 Task: Create a schedule automation trigger every second monday of the month at 11:00 AM.
Action: Mouse moved to (1140, 327)
Screenshot: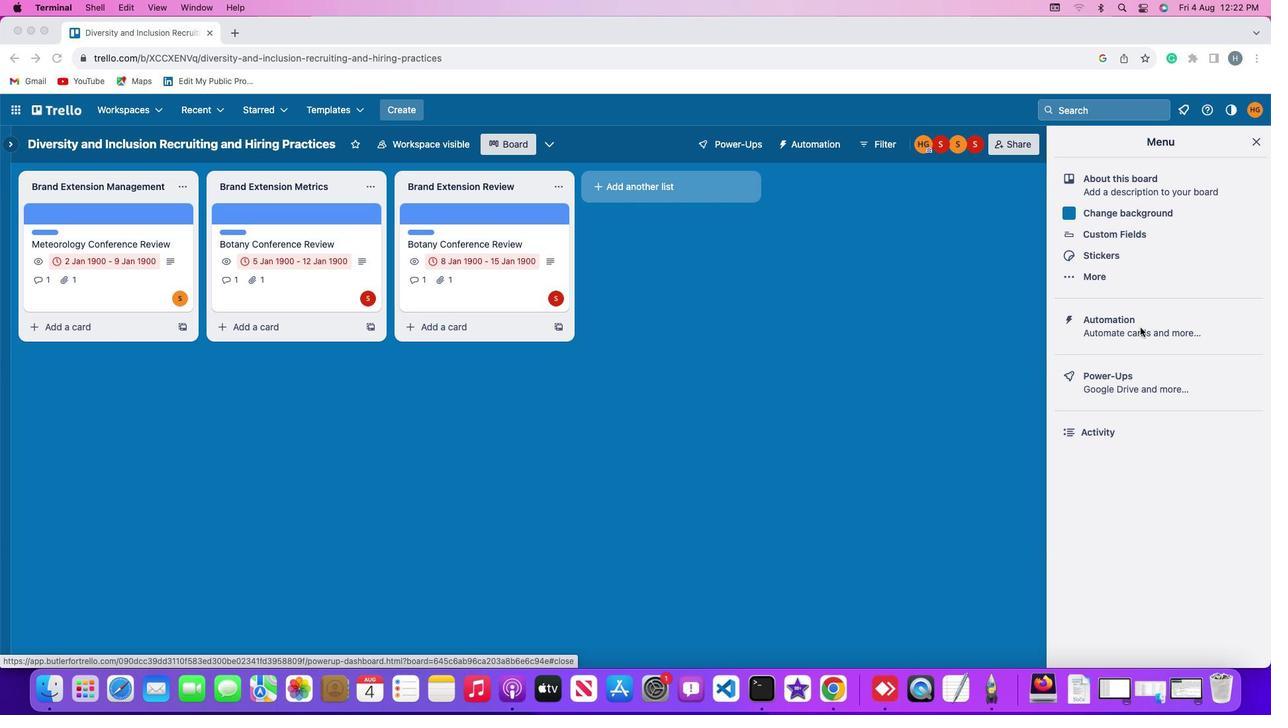 
Action: Mouse pressed left at (1140, 327)
Screenshot: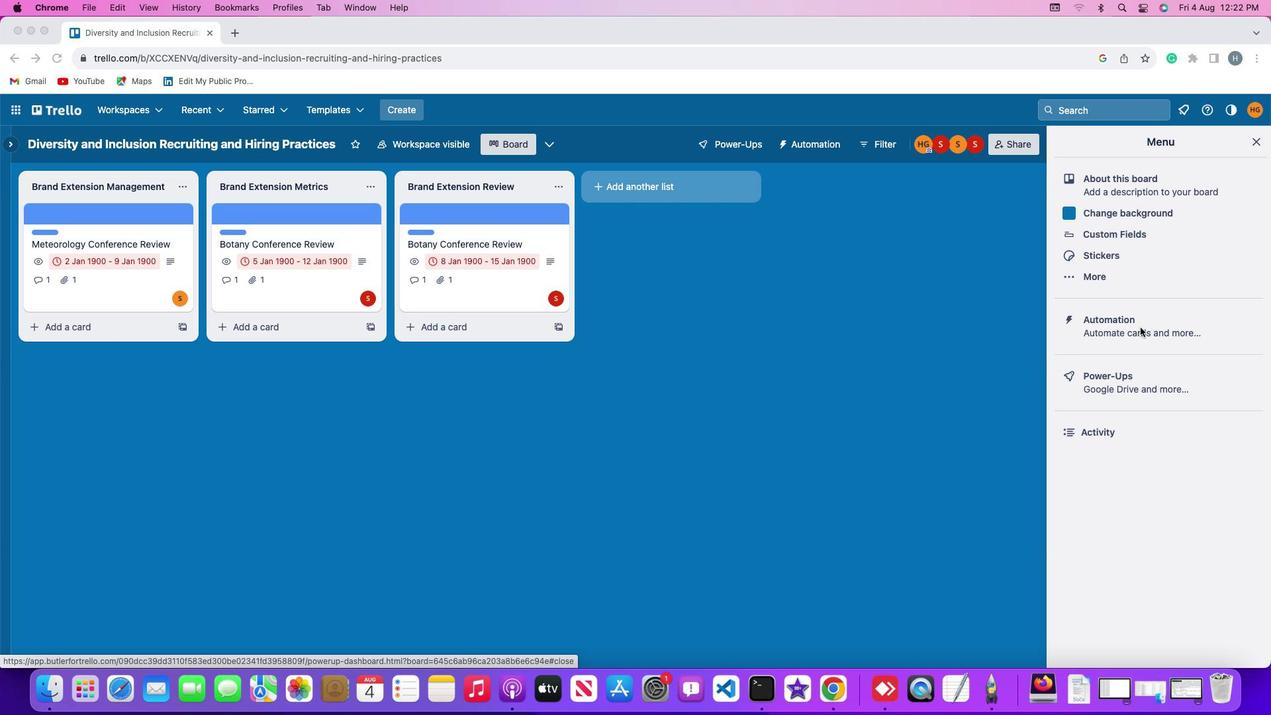
Action: Mouse pressed left at (1140, 327)
Screenshot: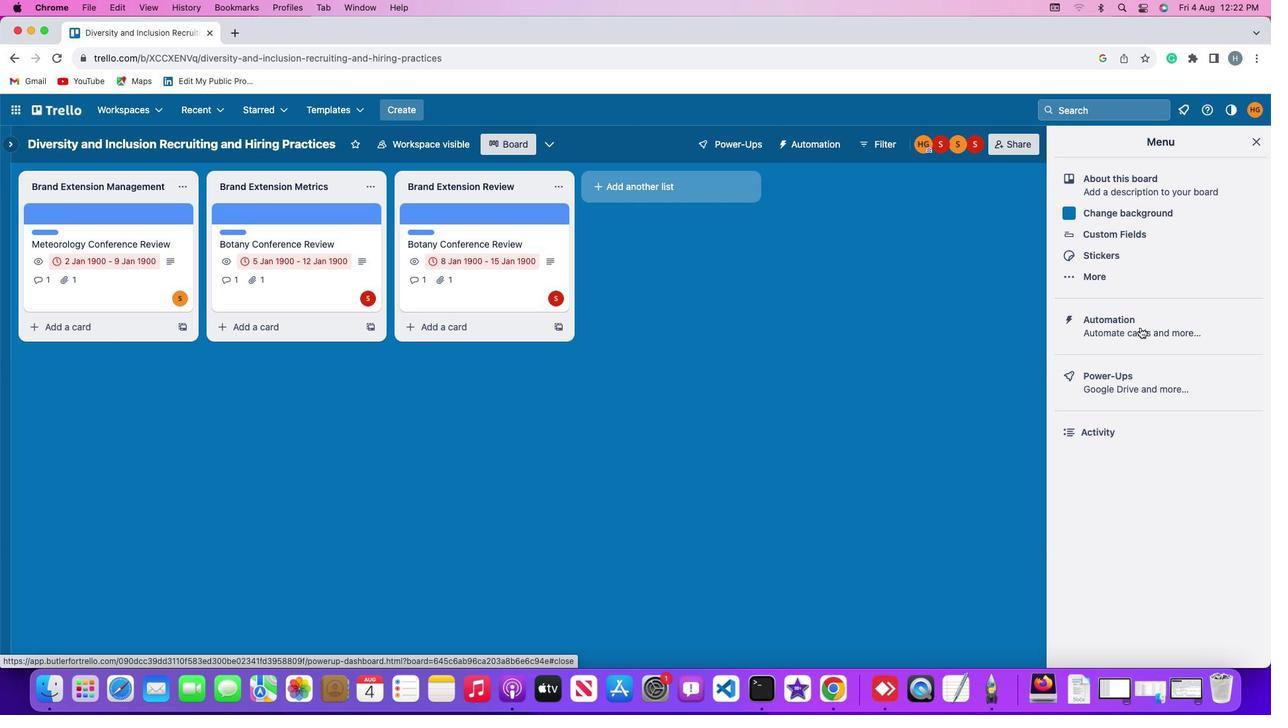 
Action: Mouse moved to (88, 286)
Screenshot: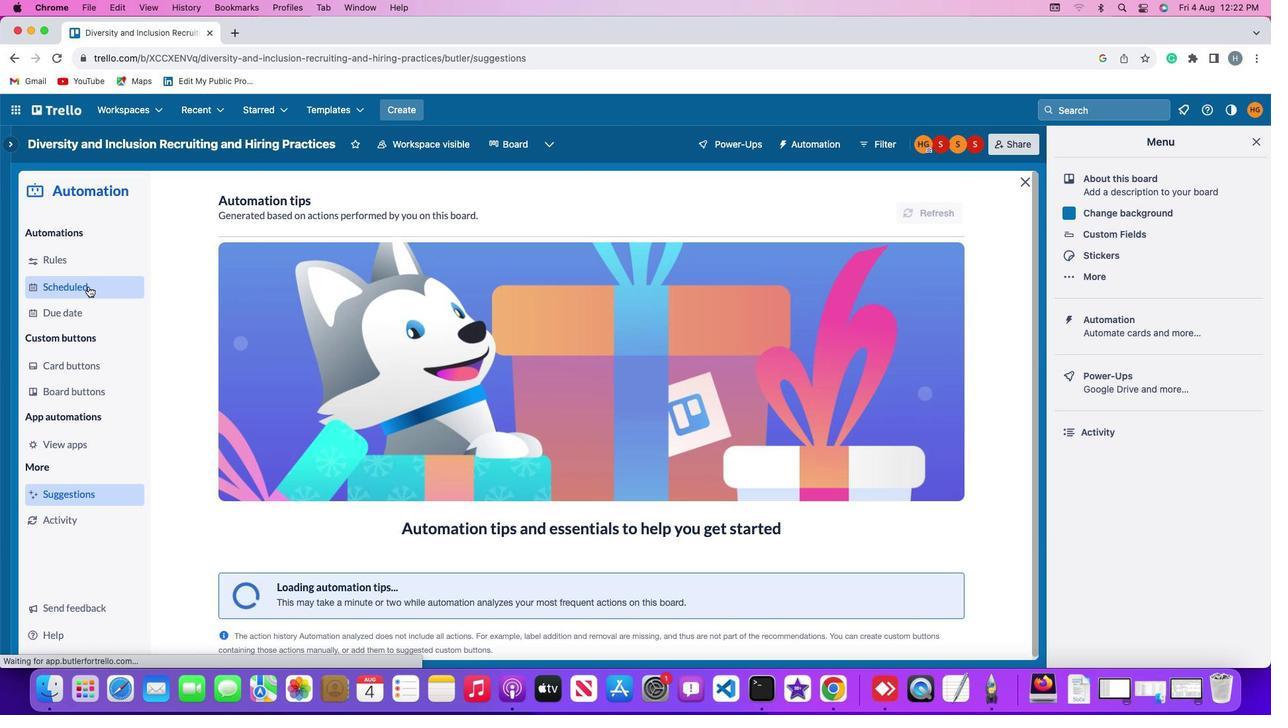
Action: Mouse pressed left at (88, 286)
Screenshot: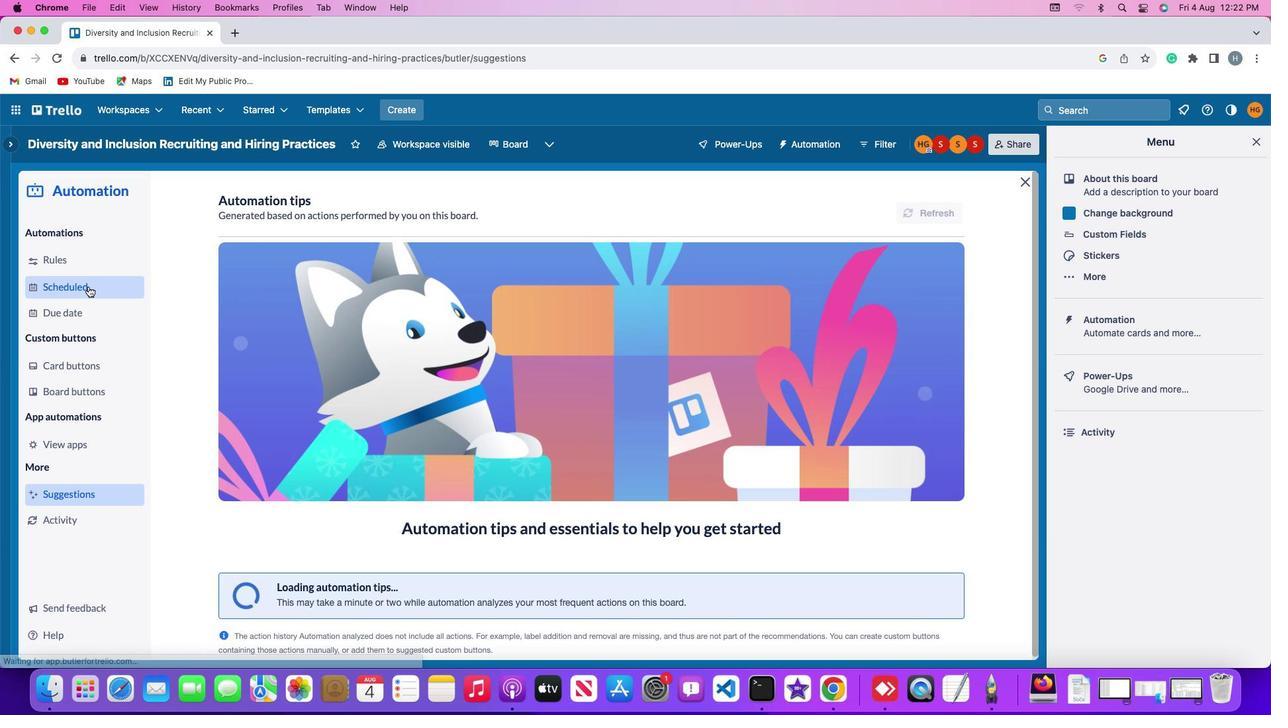 
Action: Mouse moved to (883, 201)
Screenshot: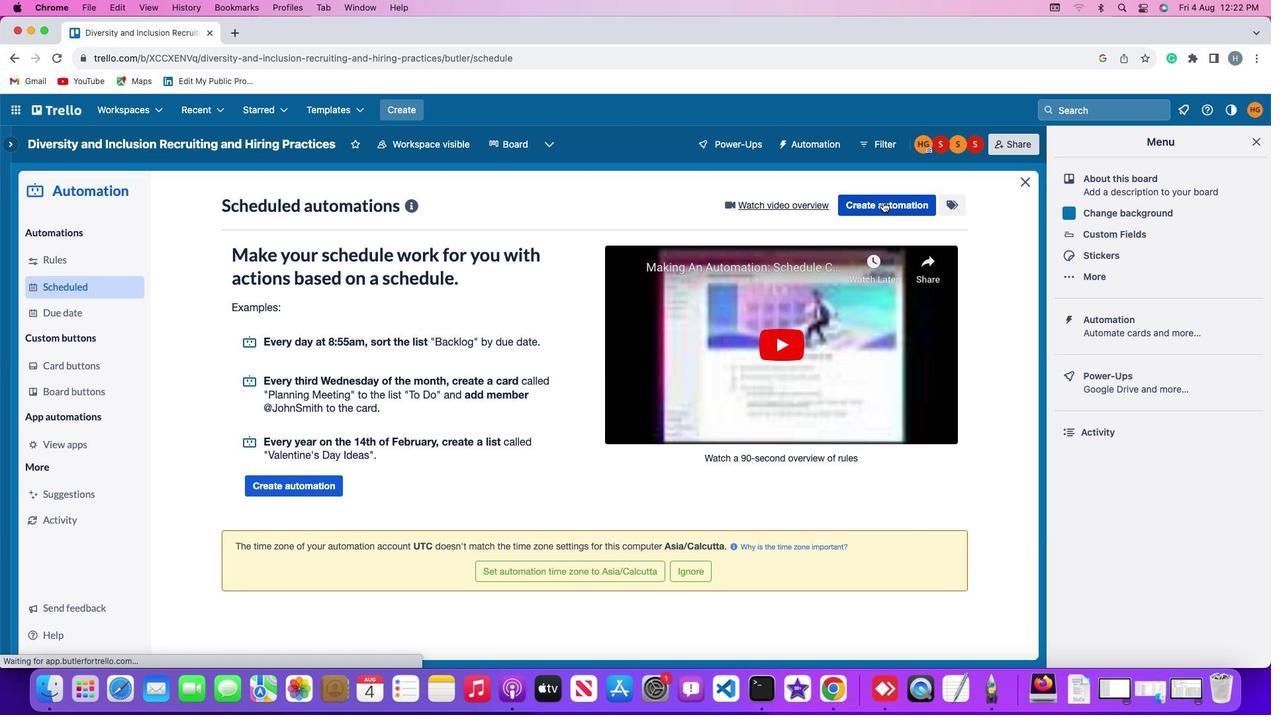 
Action: Mouse pressed left at (883, 201)
Screenshot: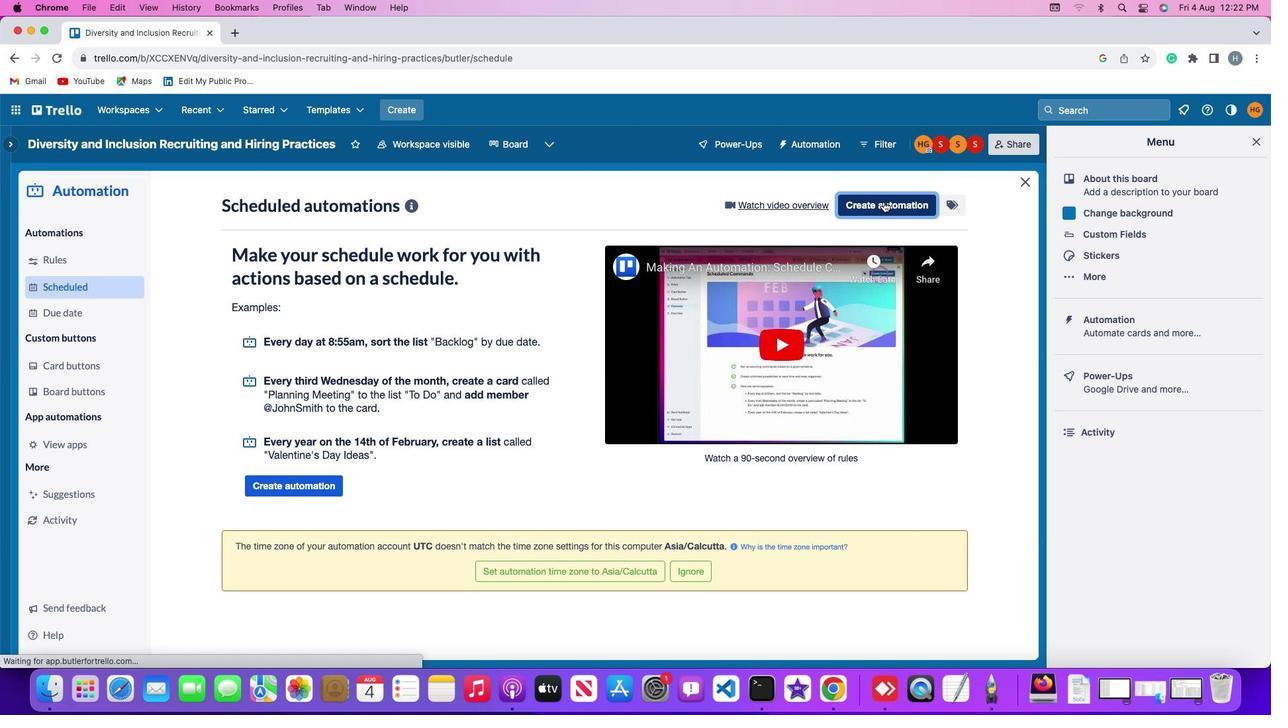 
Action: Mouse moved to (659, 329)
Screenshot: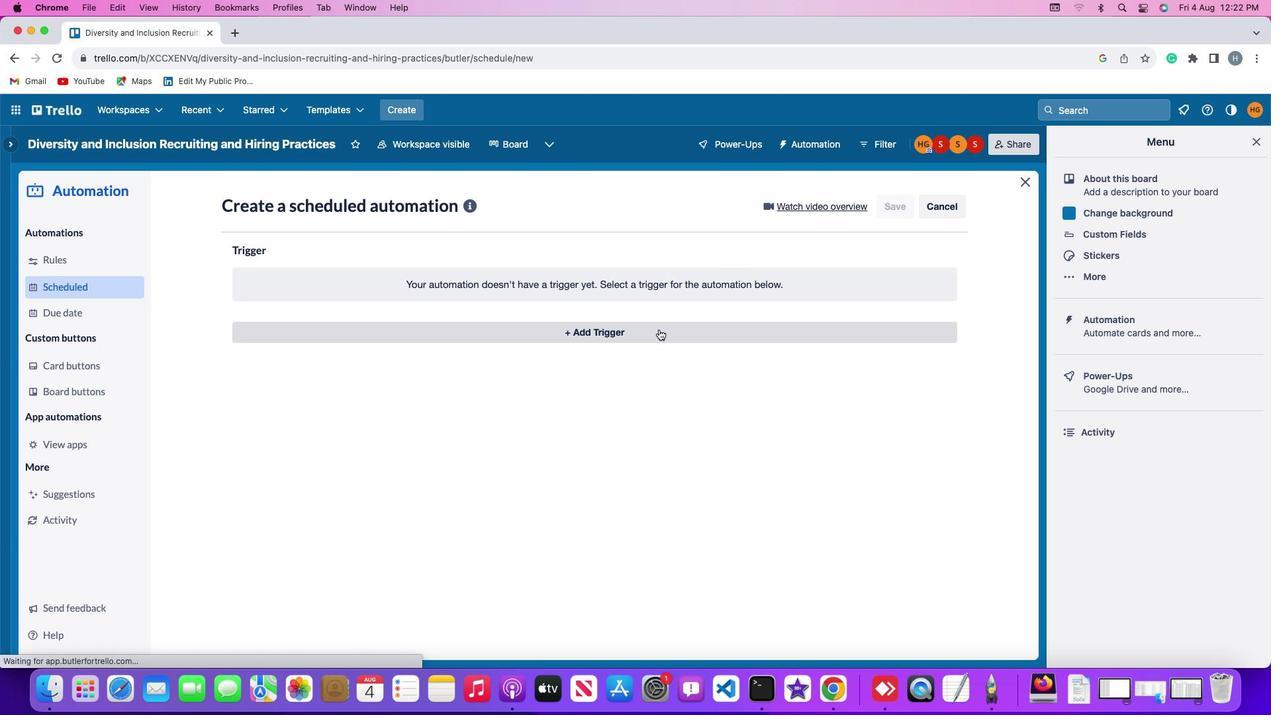 
Action: Mouse pressed left at (659, 329)
Screenshot: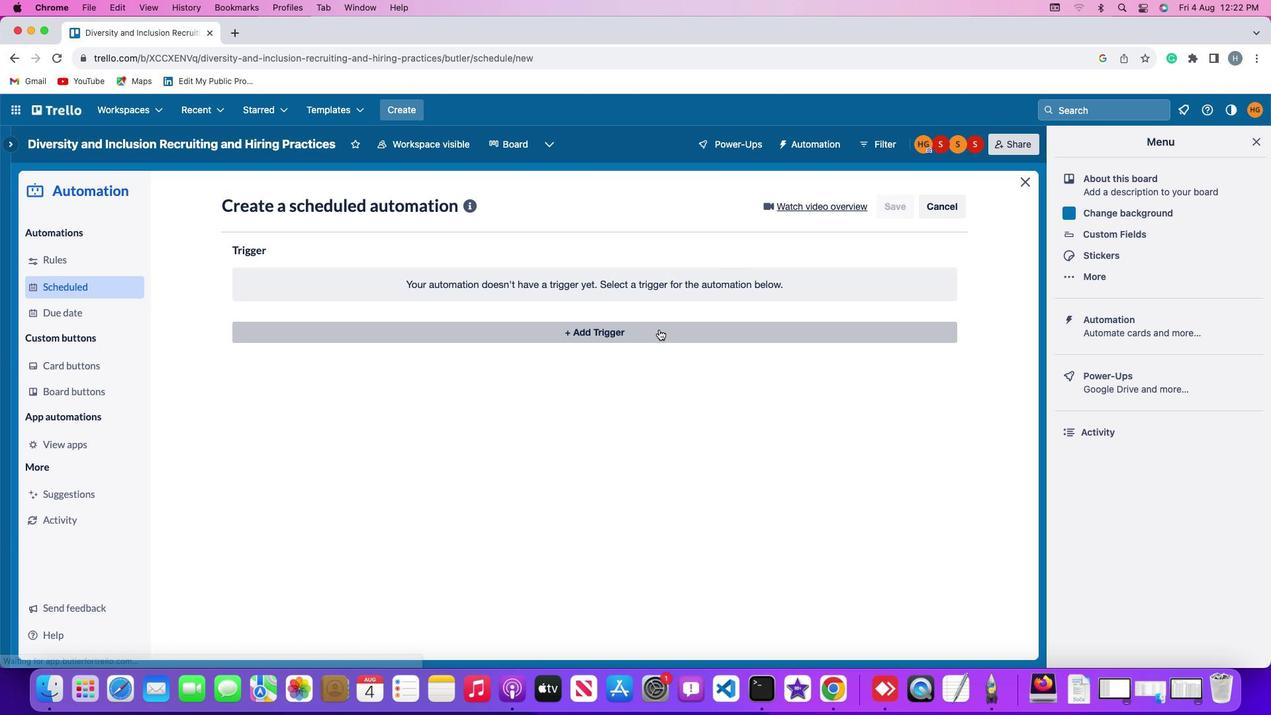 
Action: Mouse moved to (288, 564)
Screenshot: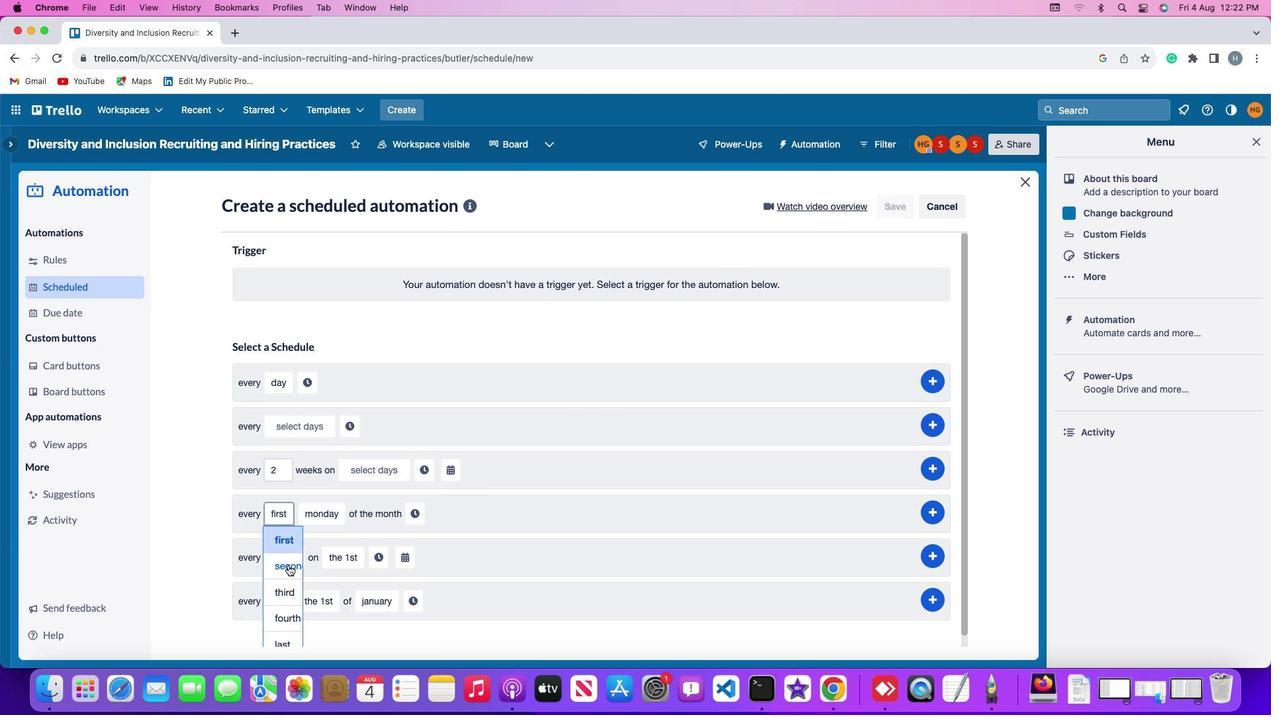 
Action: Mouse pressed left at (288, 564)
Screenshot: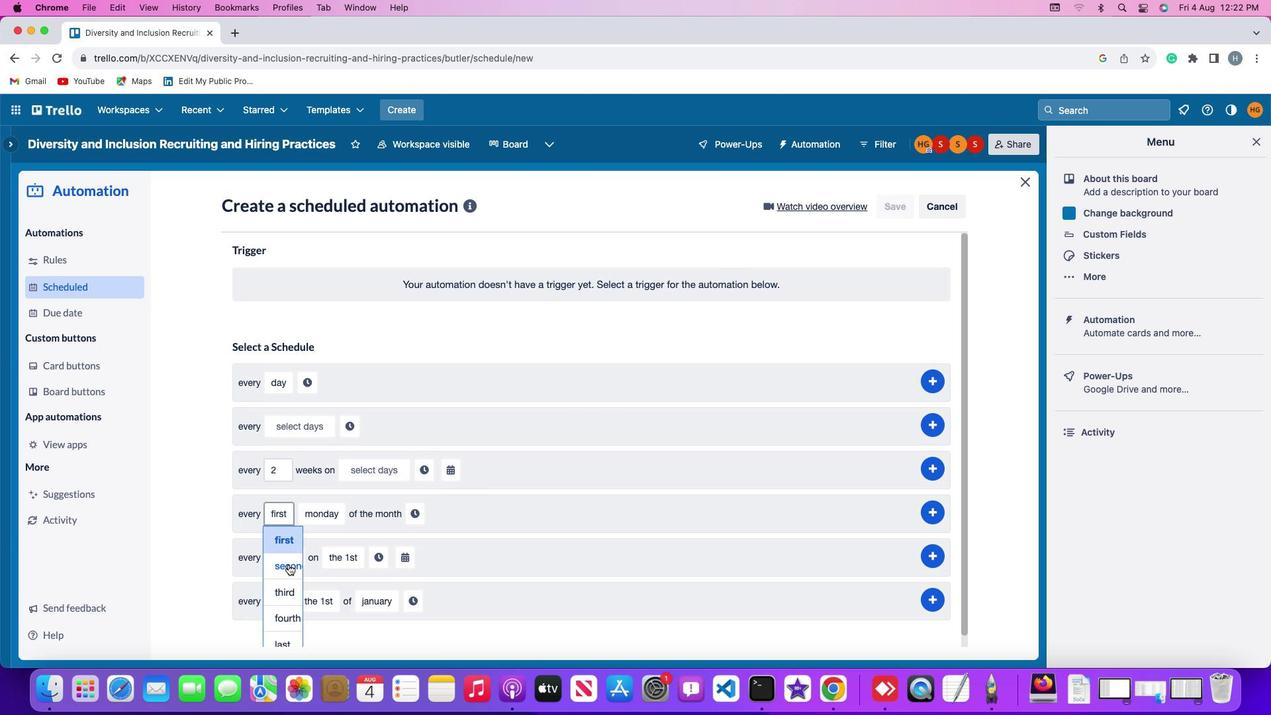 
Action: Mouse moved to (370, 332)
Screenshot: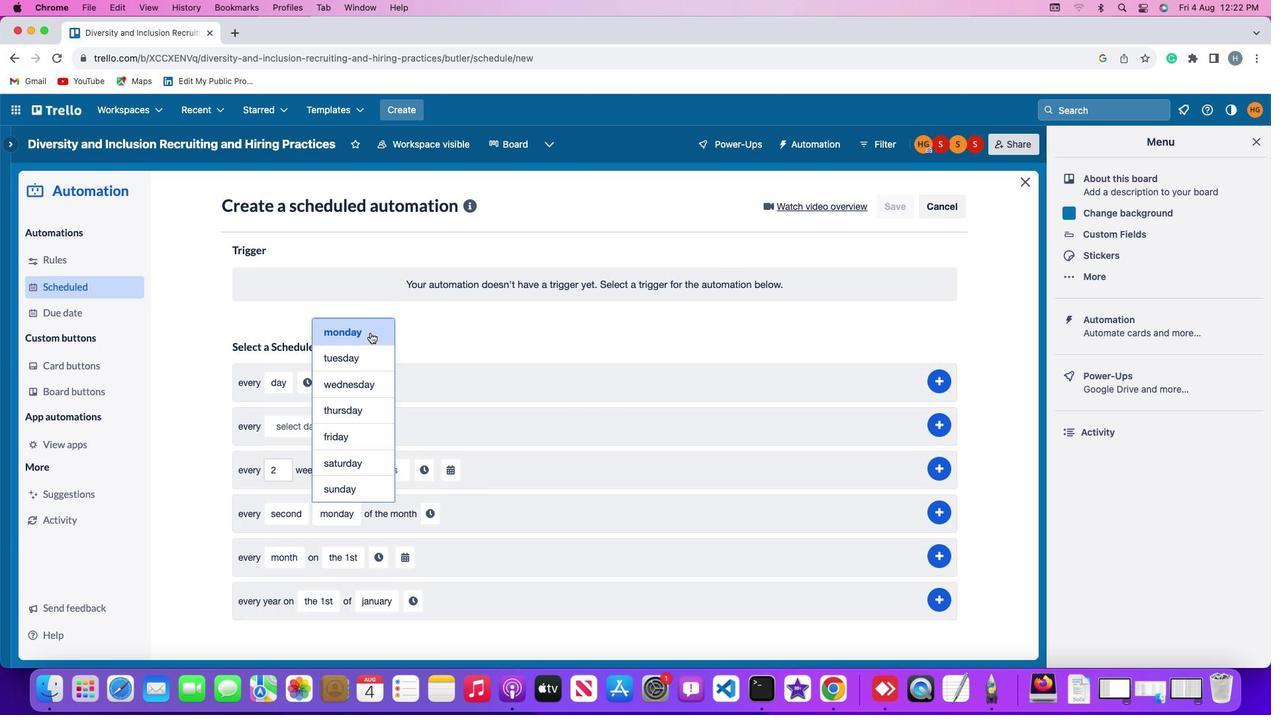 
Action: Mouse pressed left at (370, 332)
Screenshot: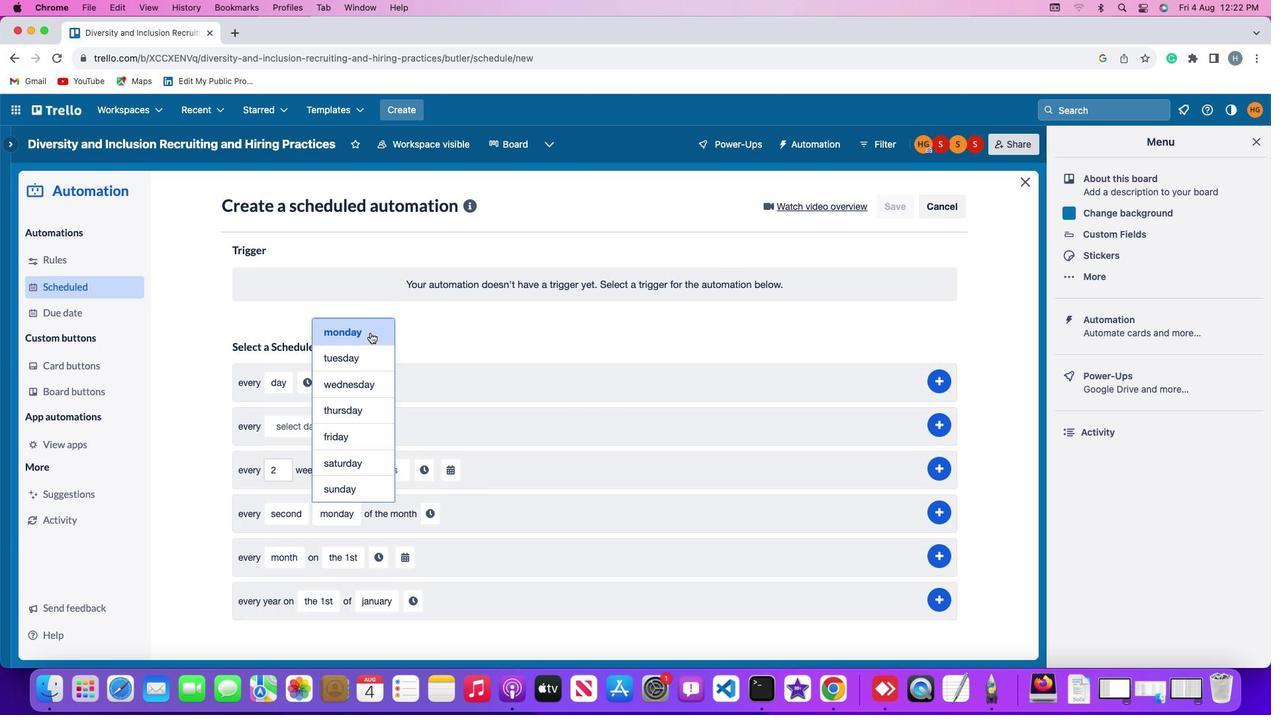 
Action: Mouse moved to (427, 511)
Screenshot: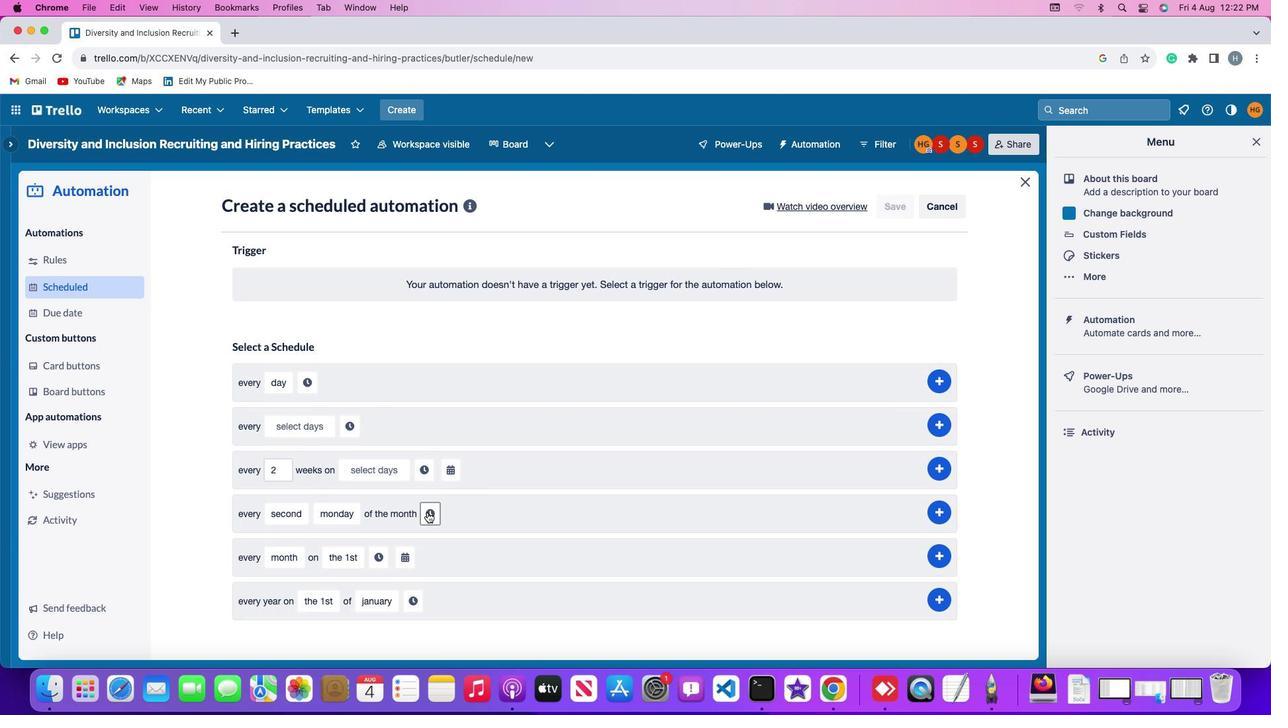 
Action: Mouse pressed left at (427, 511)
Screenshot: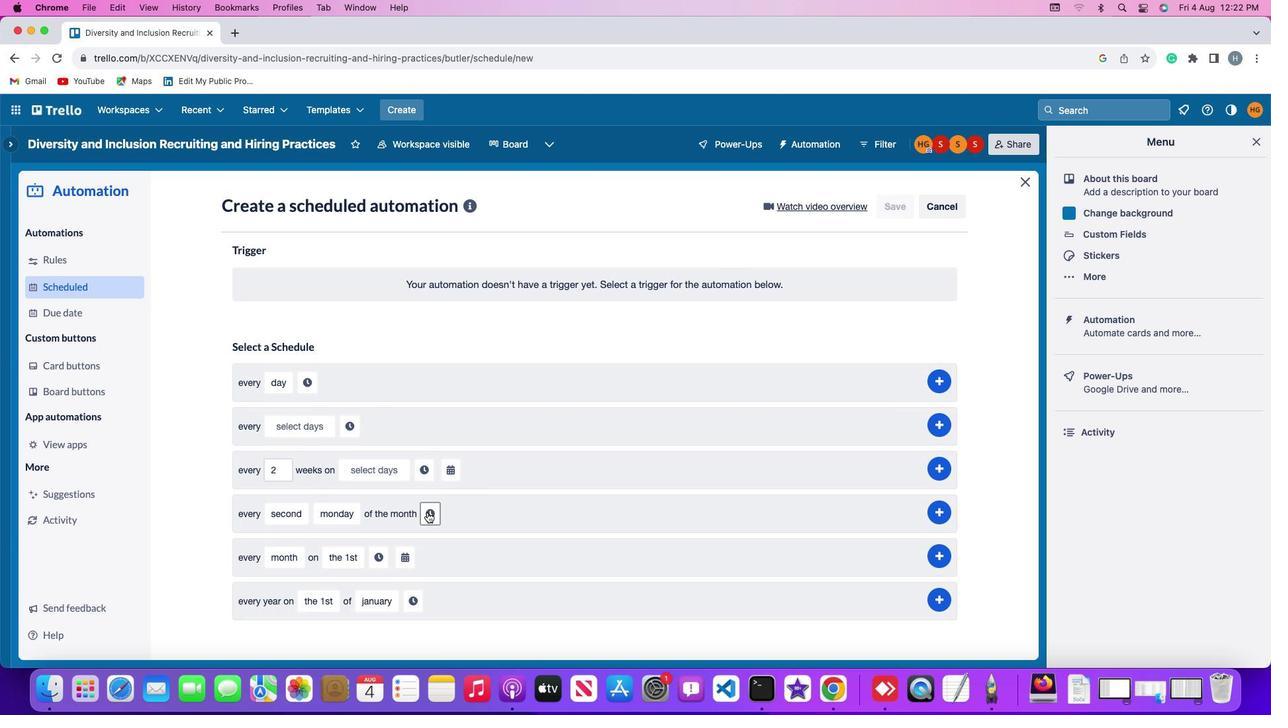 
Action: Mouse moved to (454, 513)
Screenshot: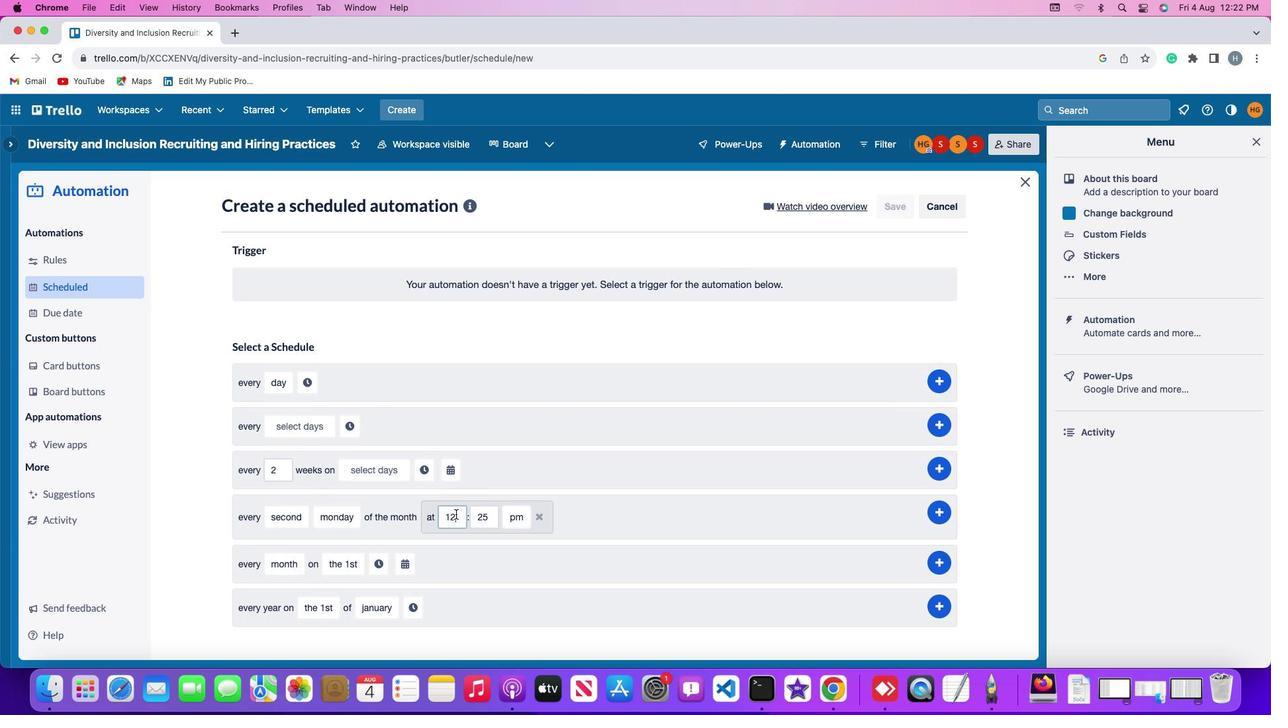 
Action: Mouse pressed left at (454, 513)
Screenshot: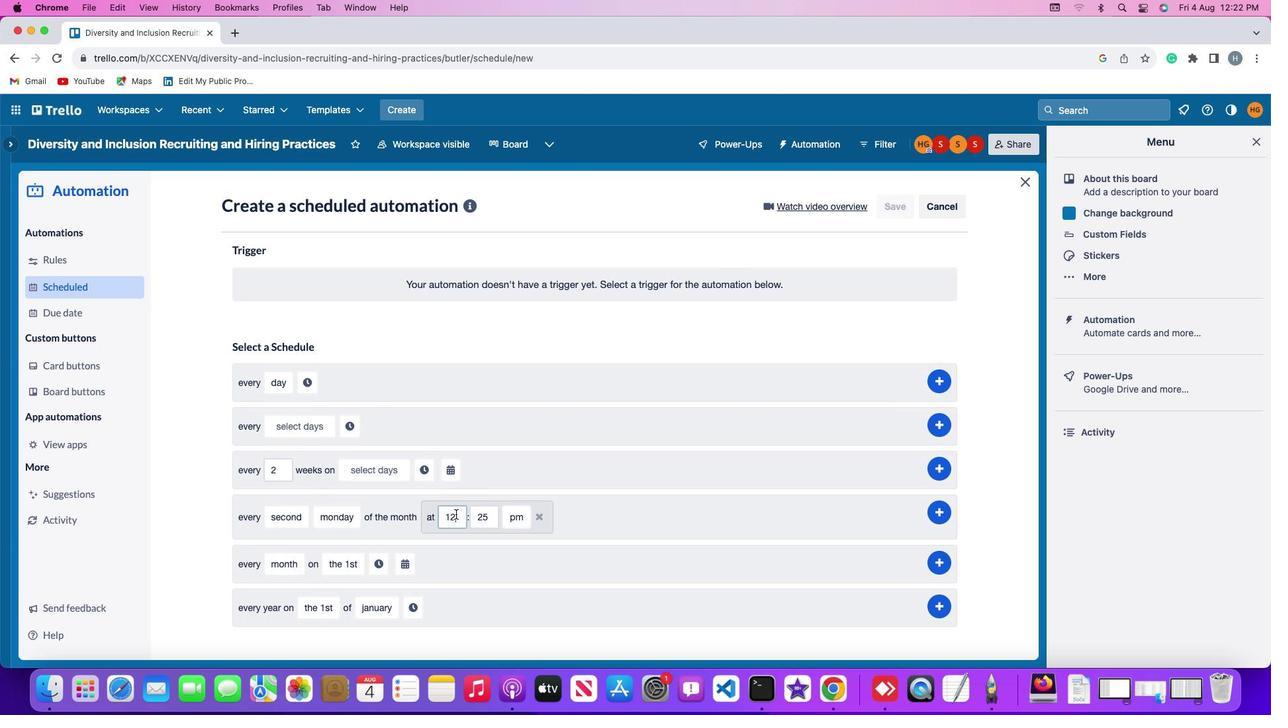 
Action: Mouse moved to (455, 513)
Screenshot: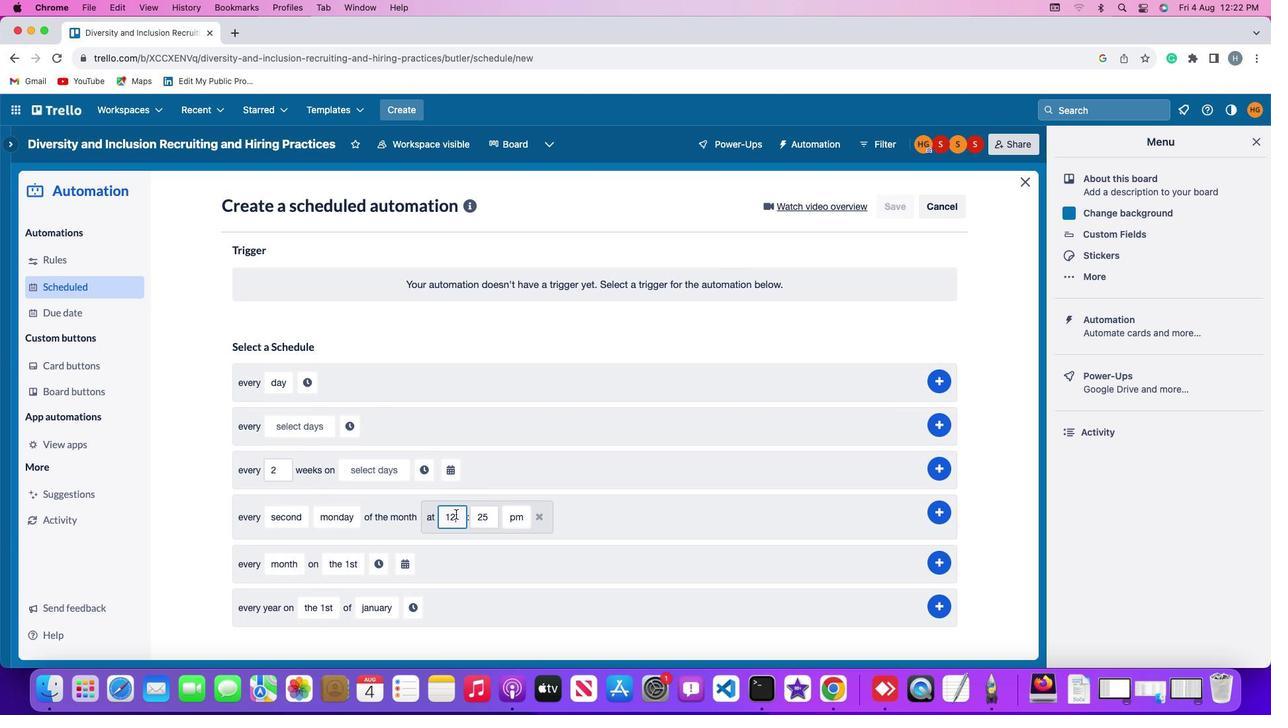 
Action: Key pressed Key.backspaceKey.backspace'1''1'
Screenshot: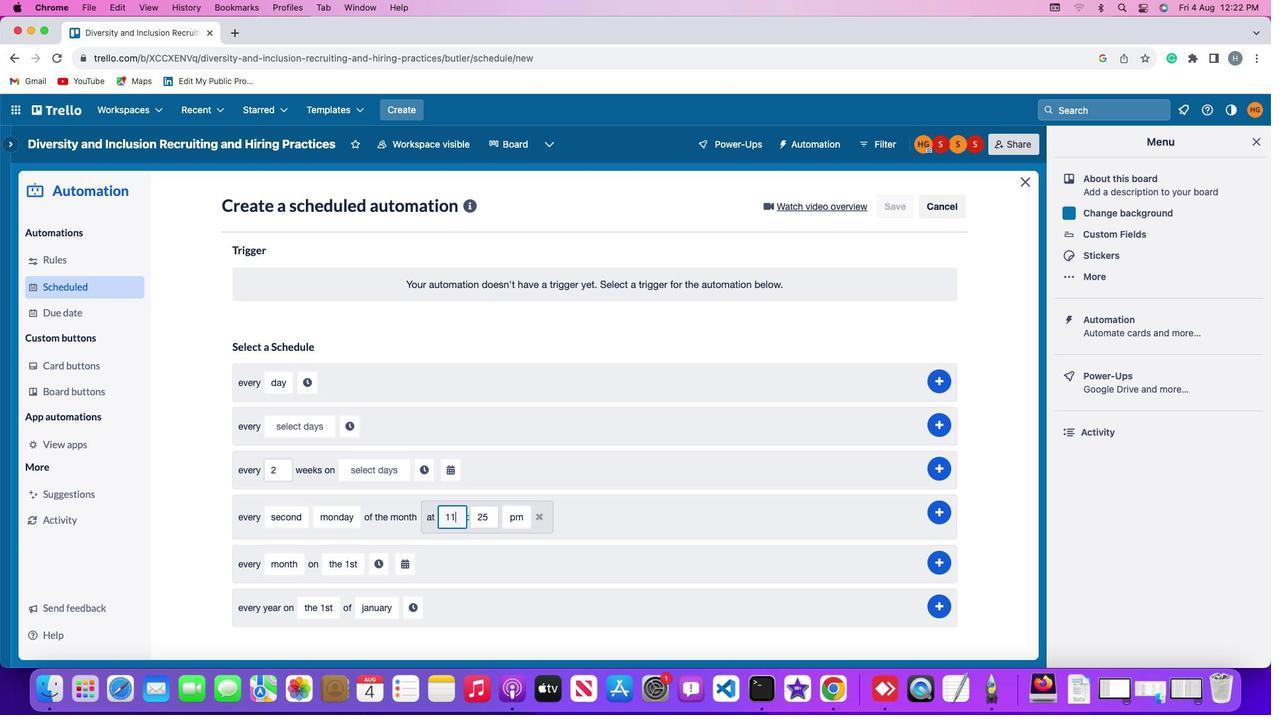 
Action: Mouse moved to (486, 516)
Screenshot: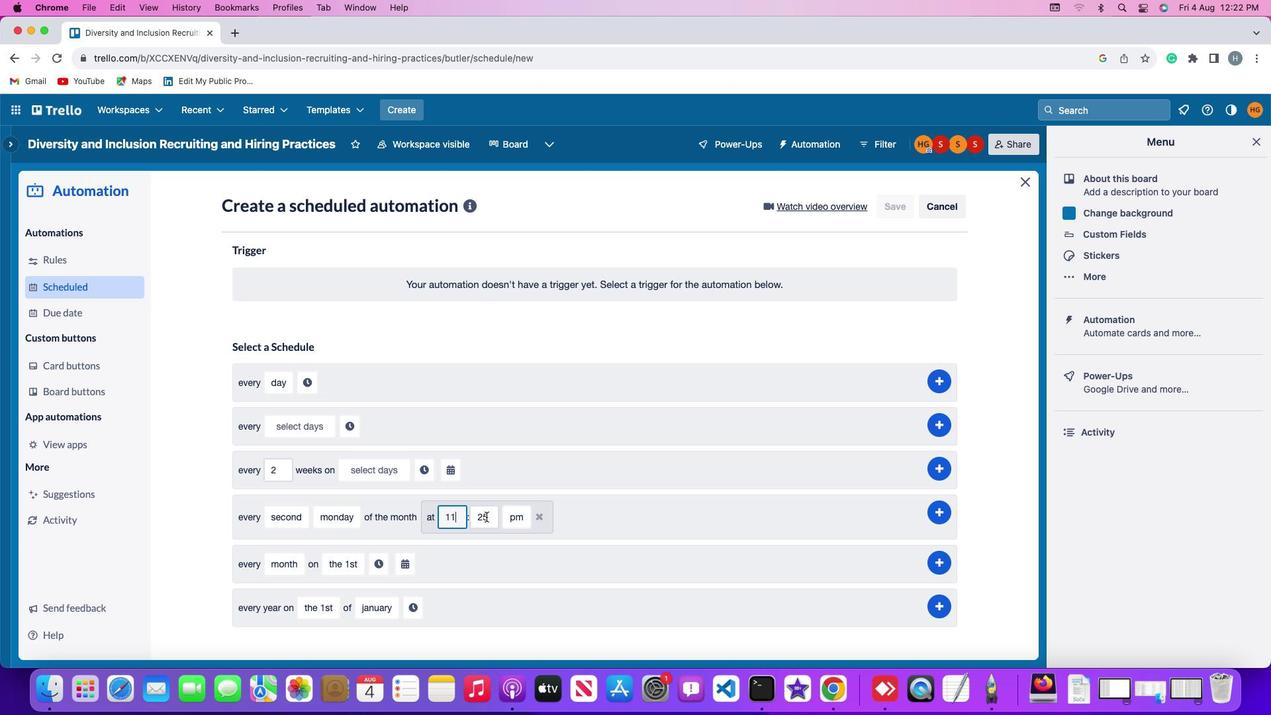 
Action: Mouse pressed left at (486, 516)
Screenshot: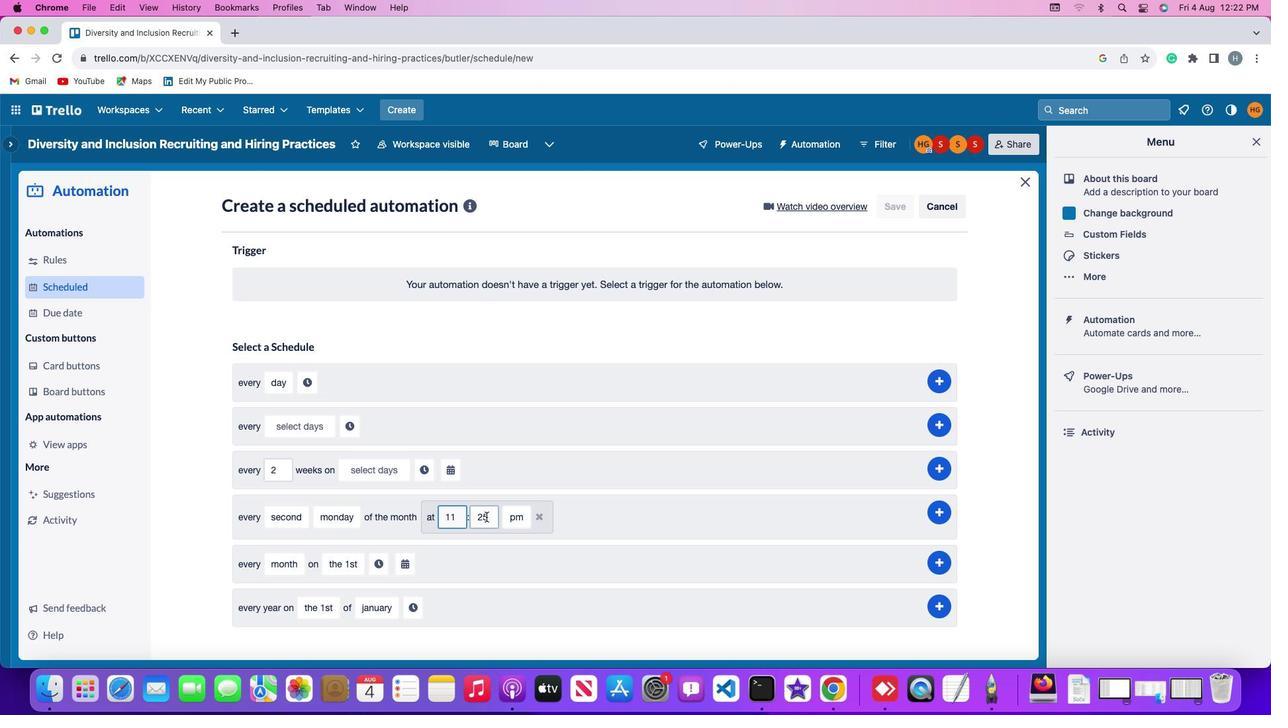 
Action: Mouse moved to (487, 515)
Screenshot: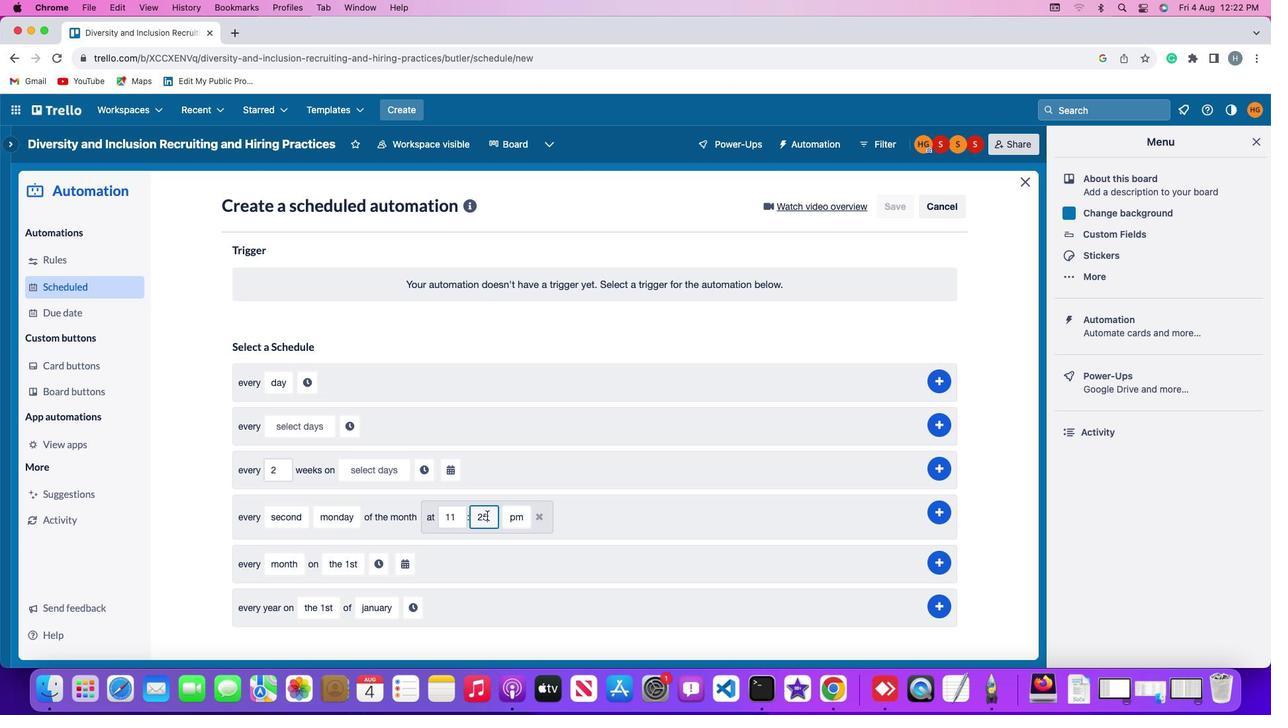 
Action: Key pressed Key.backspaceKey.backspace
Screenshot: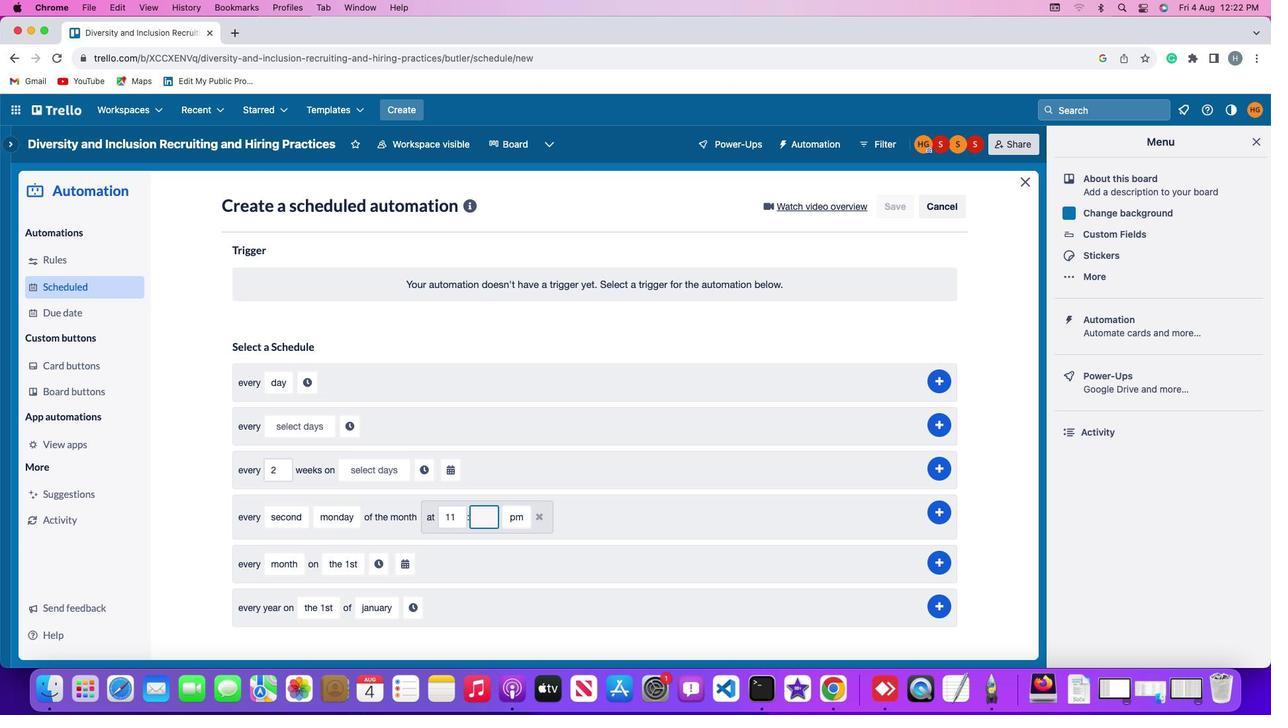 
Action: Mouse moved to (487, 515)
Screenshot: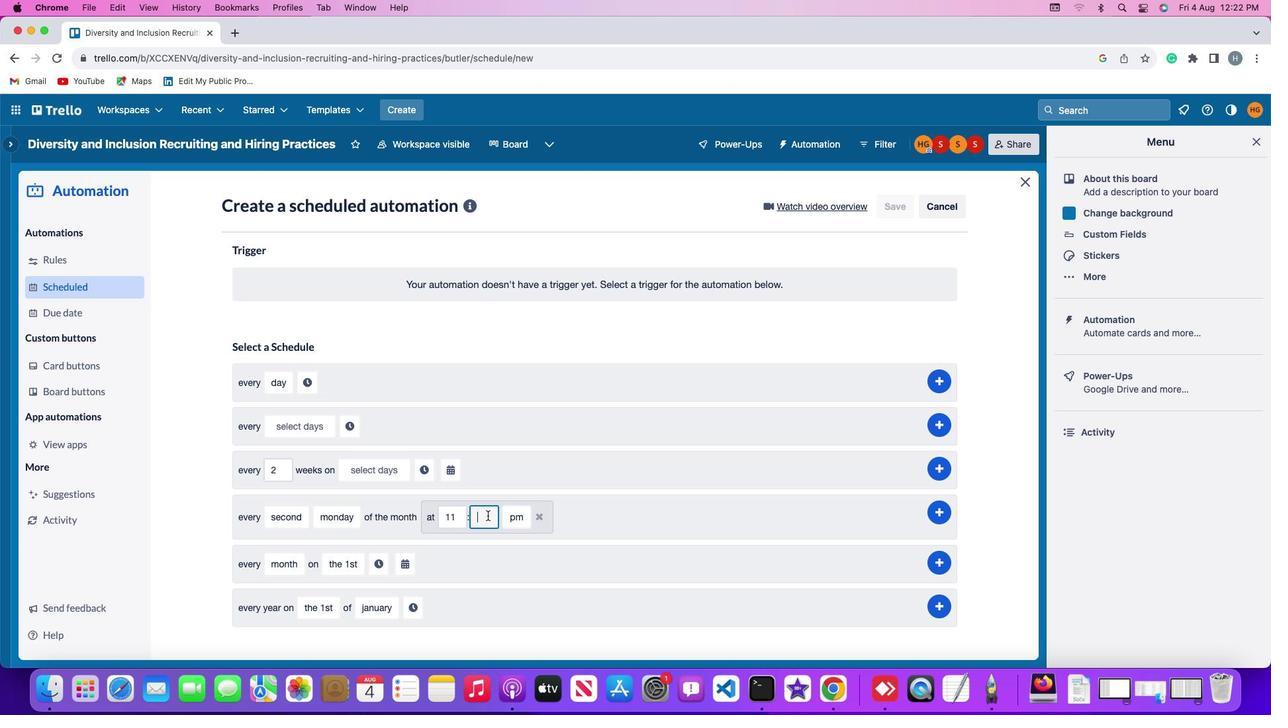 
Action: Key pressed '0''0'
Screenshot: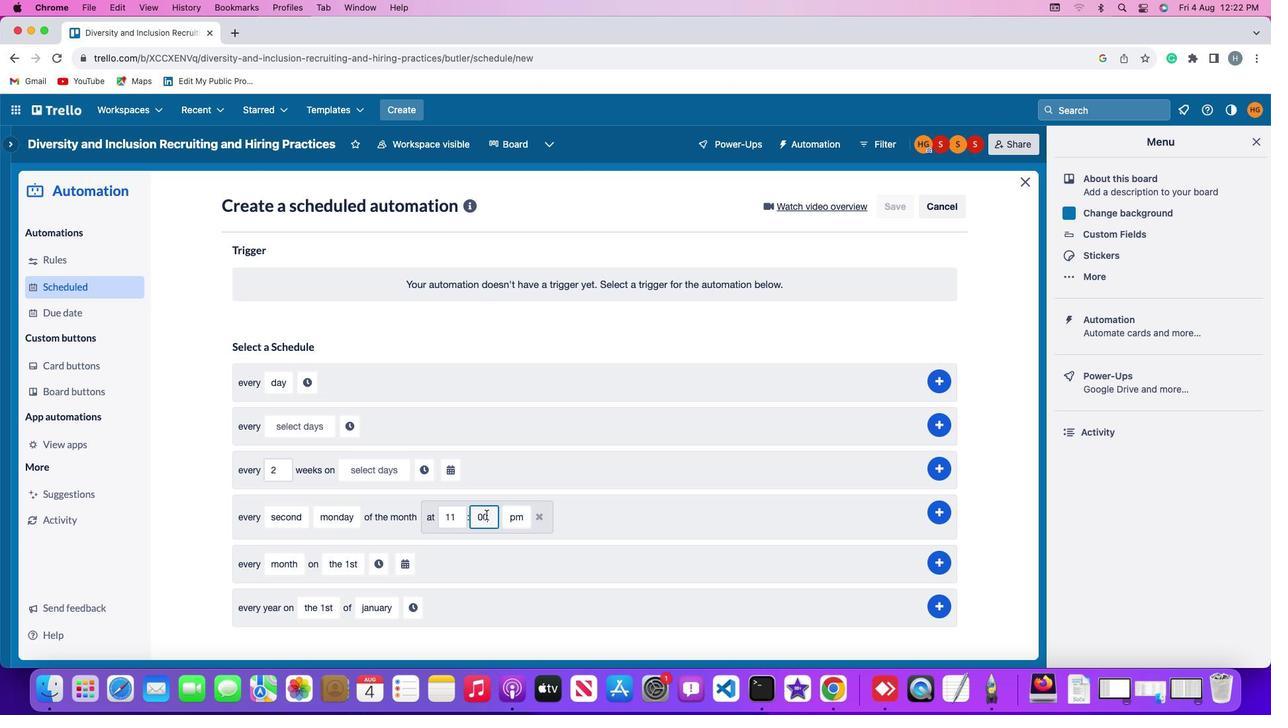 
Action: Mouse moved to (522, 543)
Screenshot: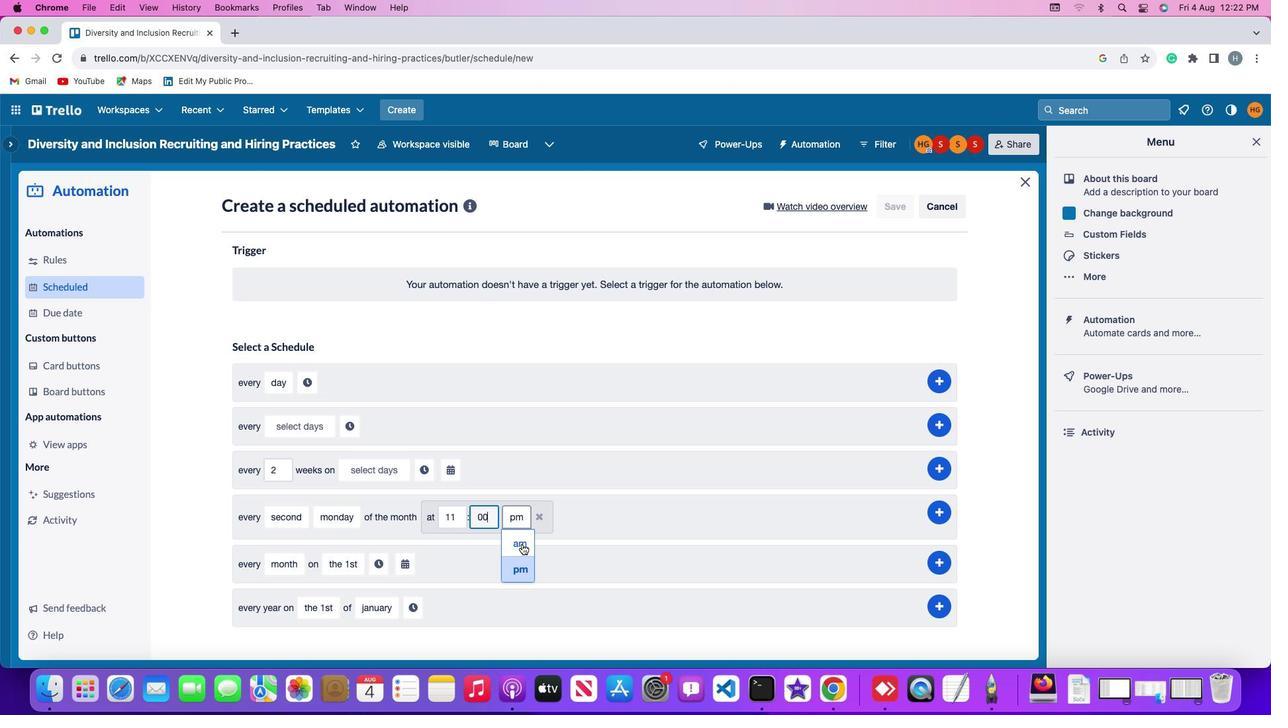 
Action: Mouse pressed left at (522, 543)
Screenshot: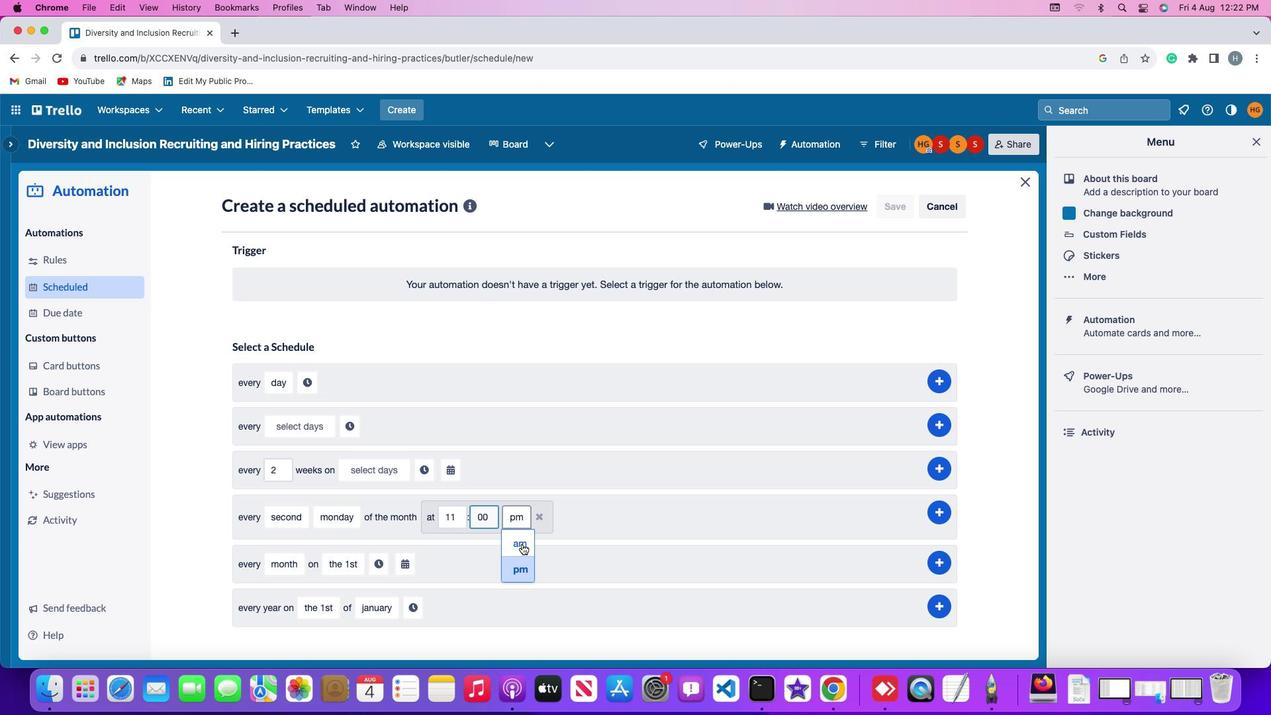 
Action: Mouse moved to (941, 509)
Screenshot: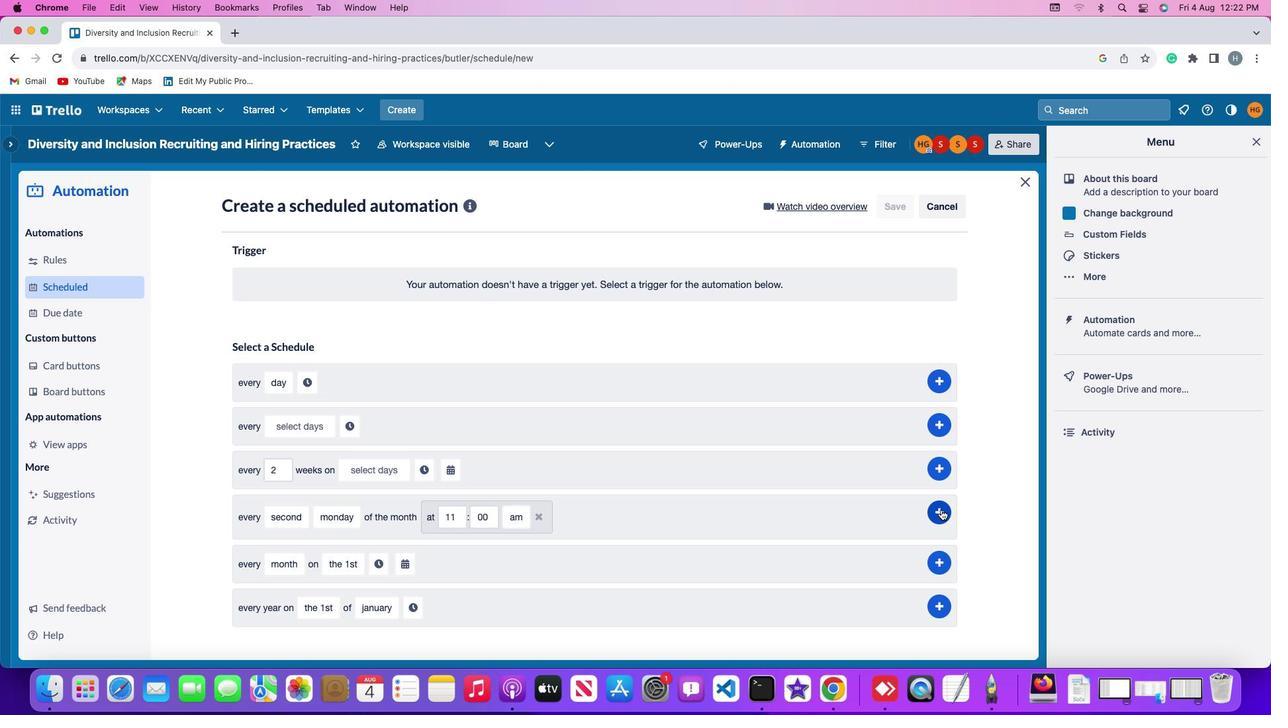 
Action: Mouse pressed left at (941, 509)
Screenshot: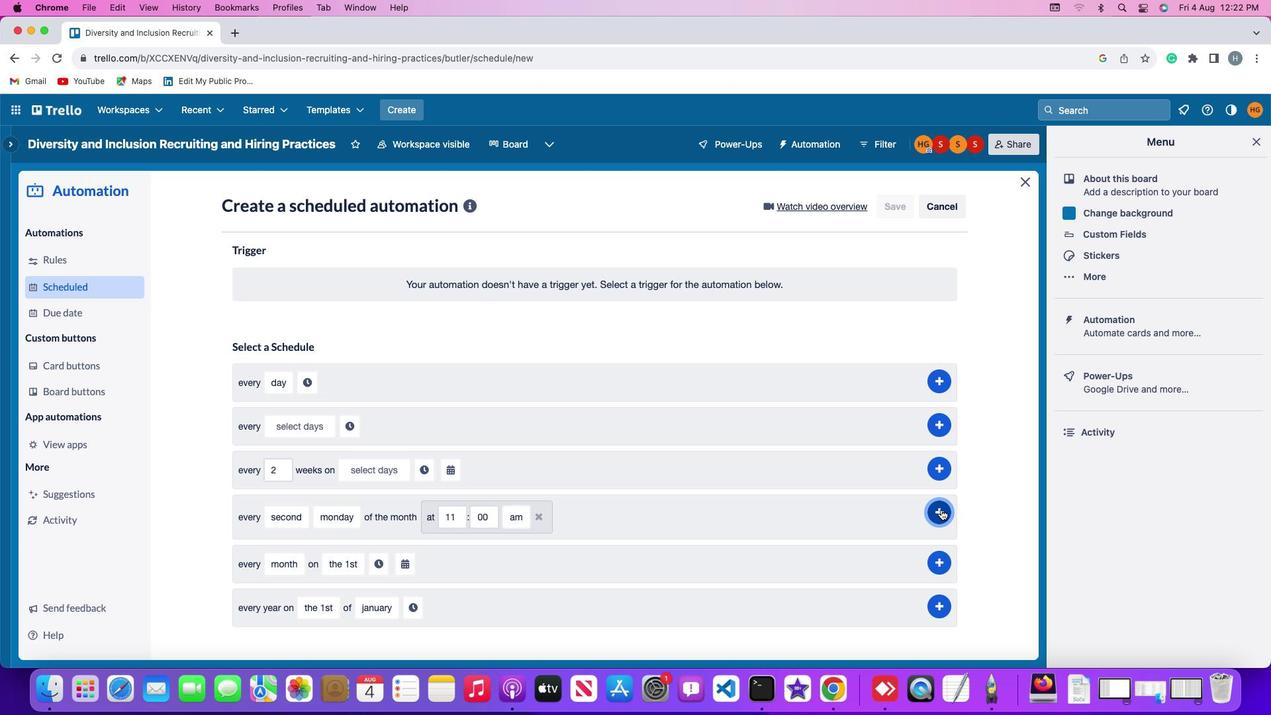 
Action: Mouse moved to (856, 370)
Screenshot: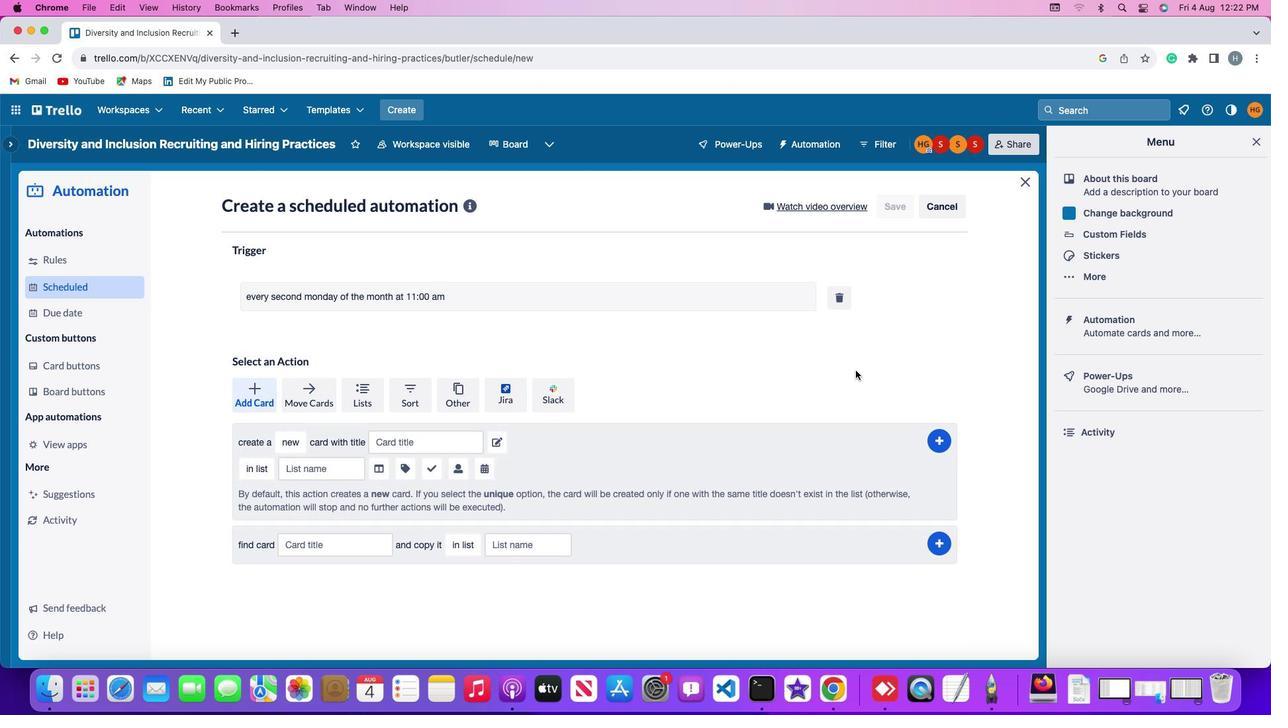 
